 Task: Select a due date automation when advanced on, the moment a card is due add dates with a complete due date.
Action: Mouse moved to (421, 433)
Screenshot: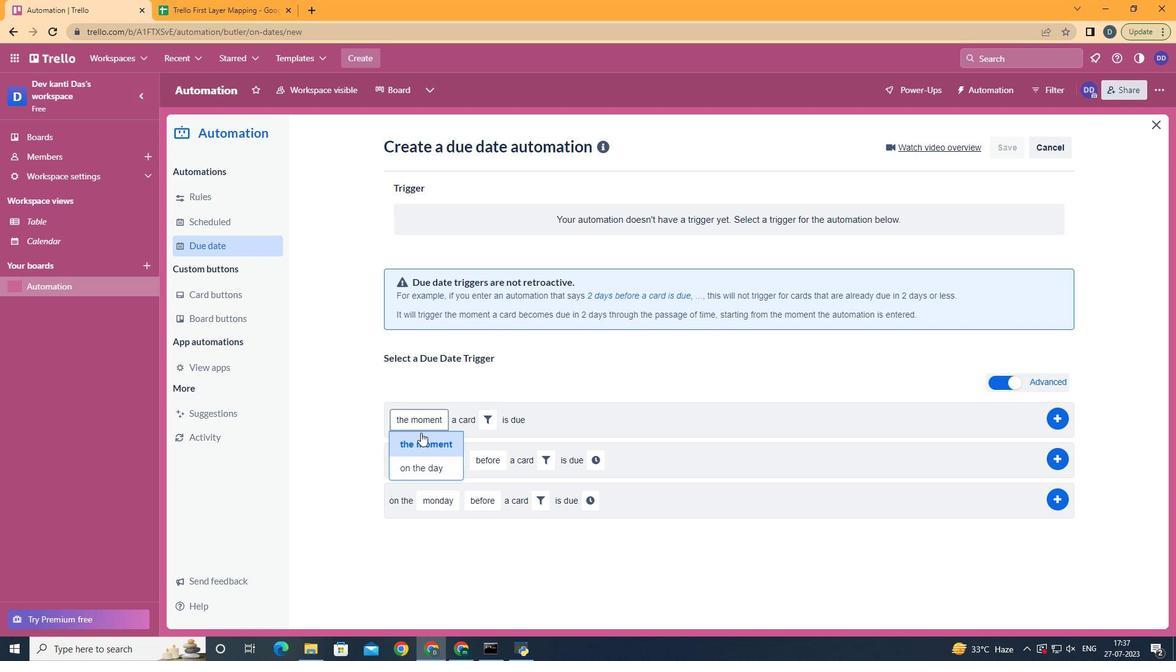 
Action: Mouse pressed left at (421, 433)
Screenshot: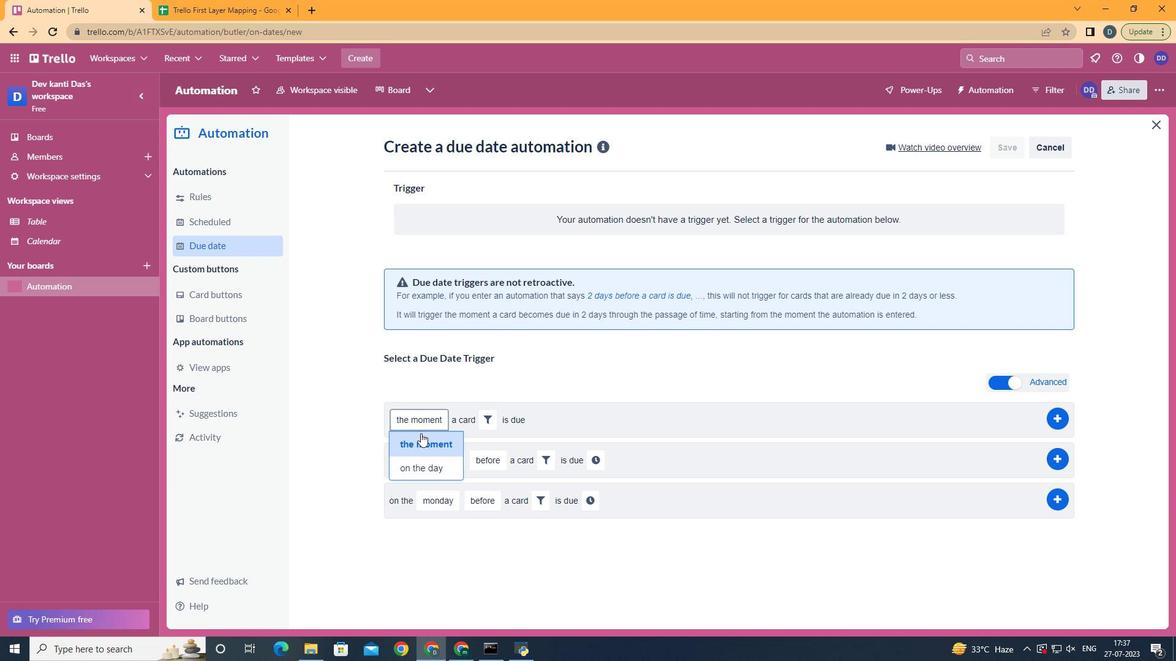 
Action: Mouse moved to (482, 419)
Screenshot: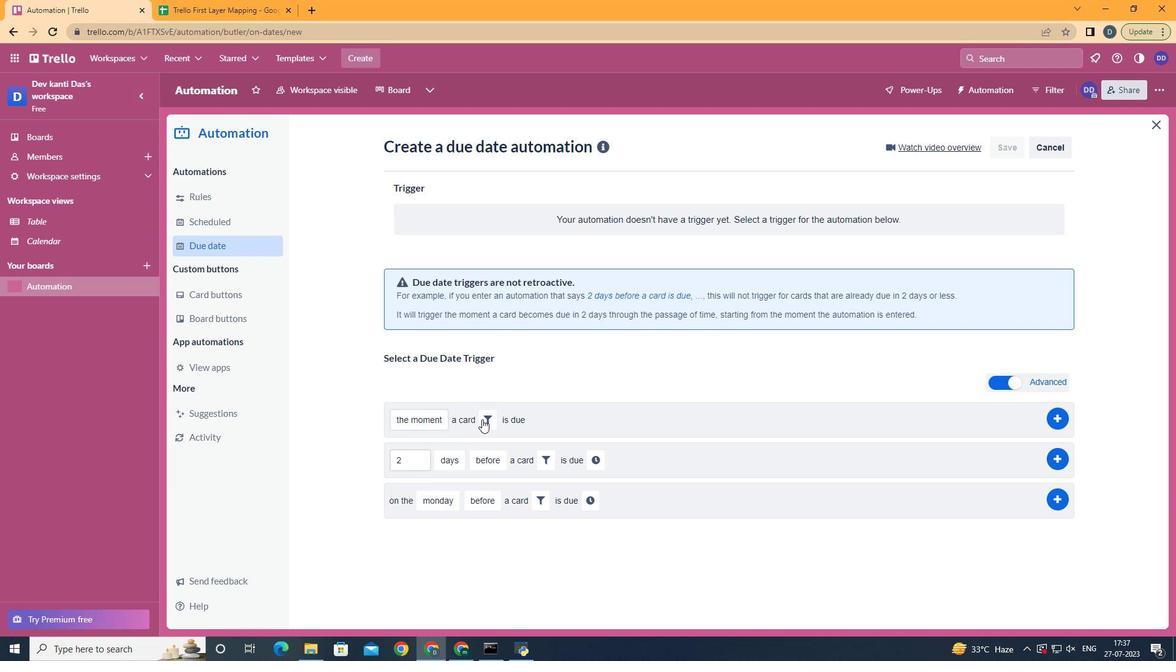 
Action: Mouse pressed left at (482, 419)
Screenshot: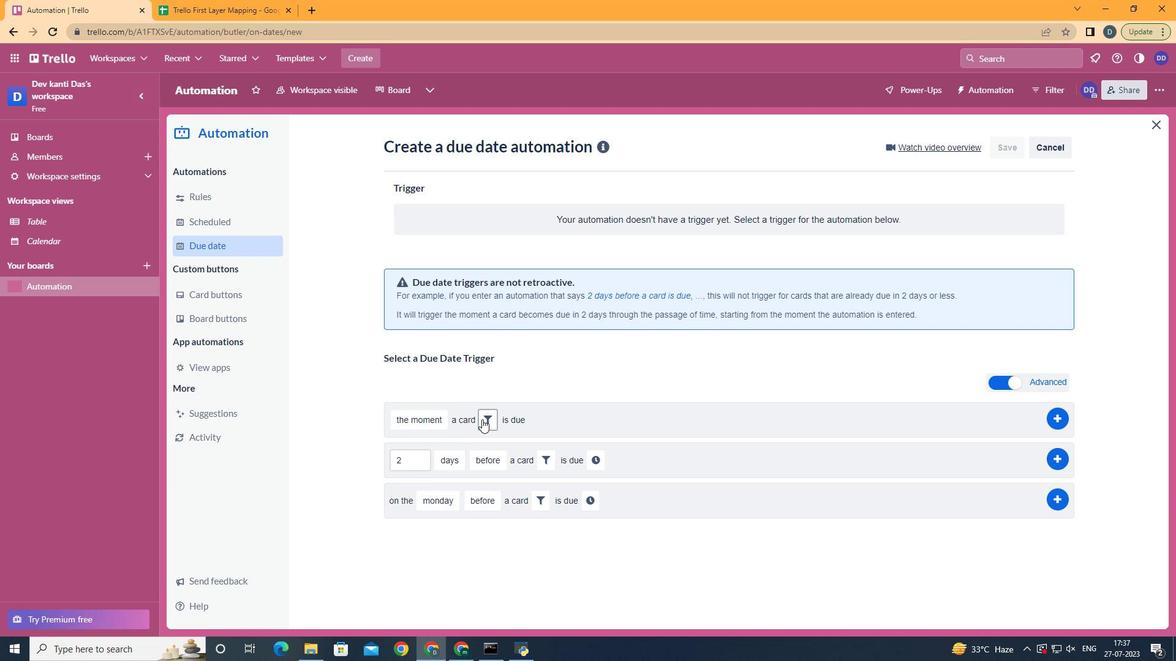 
Action: Mouse moved to (544, 259)
Screenshot: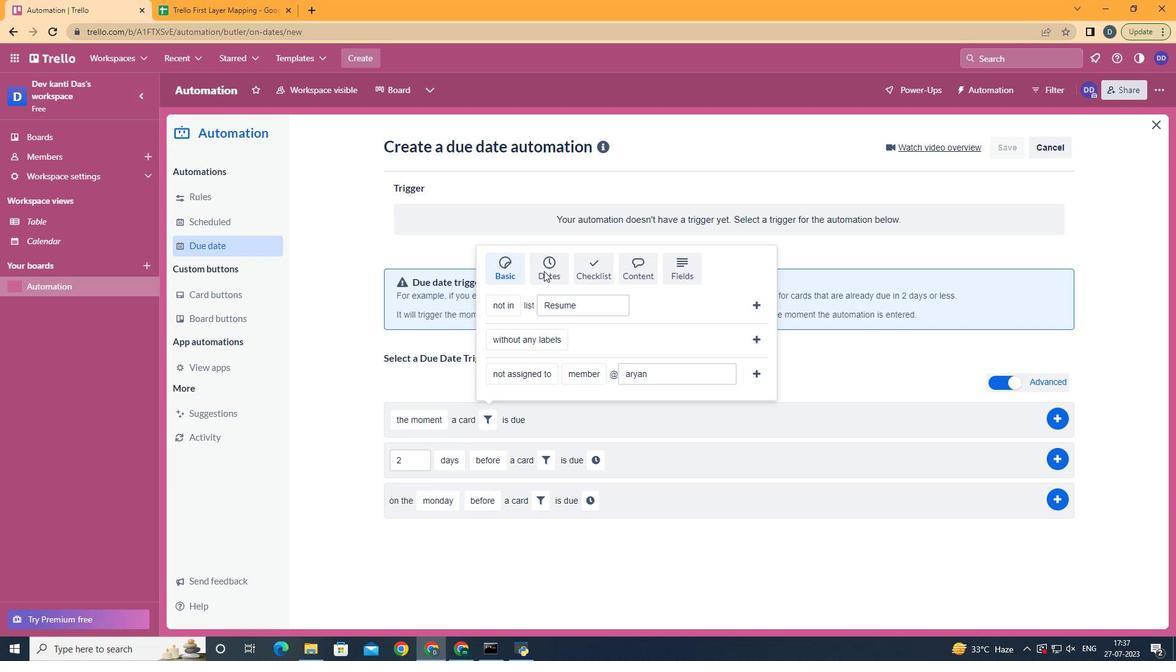 
Action: Mouse pressed left at (544, 259)
Screenshot: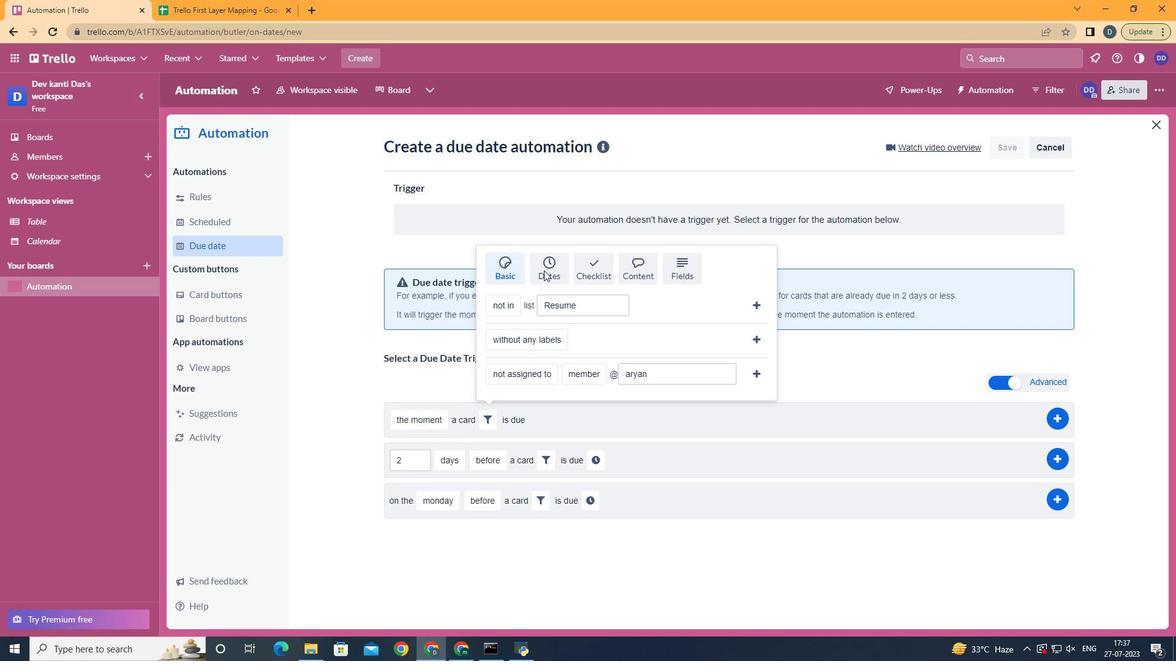 
Action: Mouse moved to (514, 300)
Screenshot: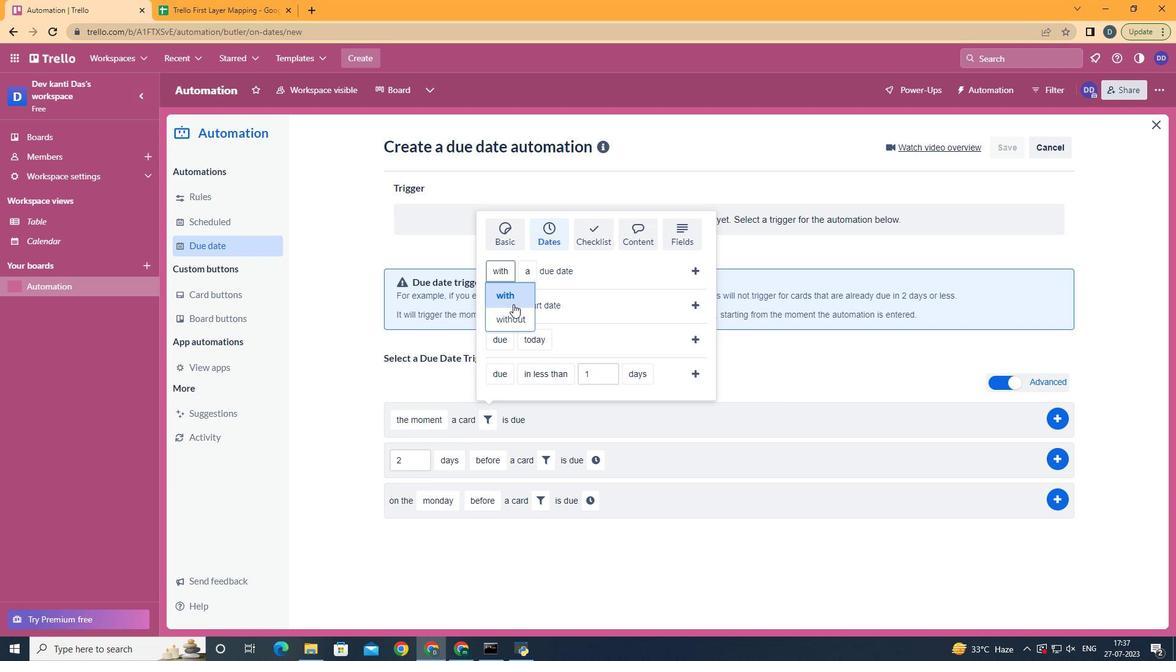 
Action: Mouse pressed left at (514, 300)
Screenshot: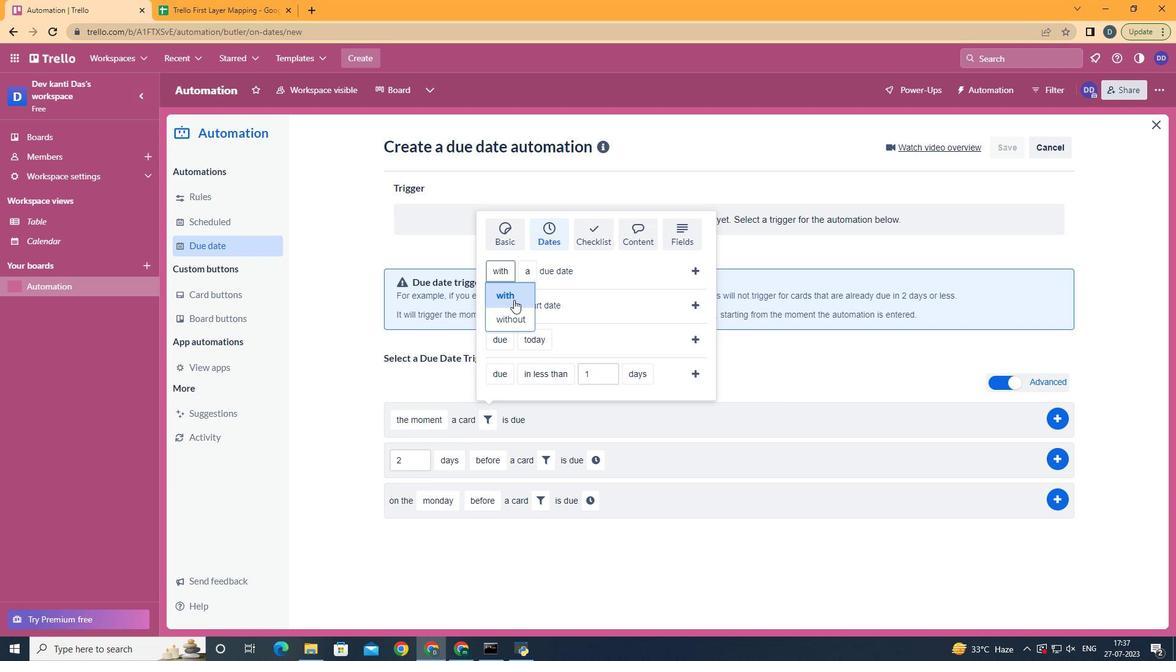 
Action: Mouse moved to (537, 315)
Screenshot: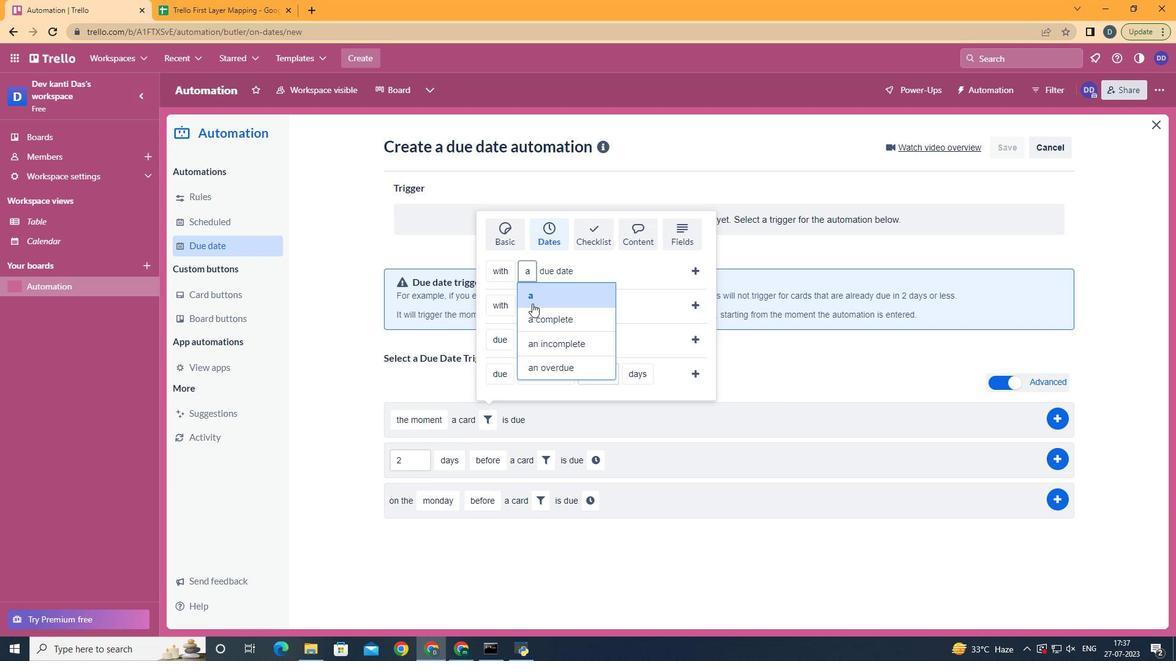 
Action: Mouse pressed left at (537, 315)
Screenshot: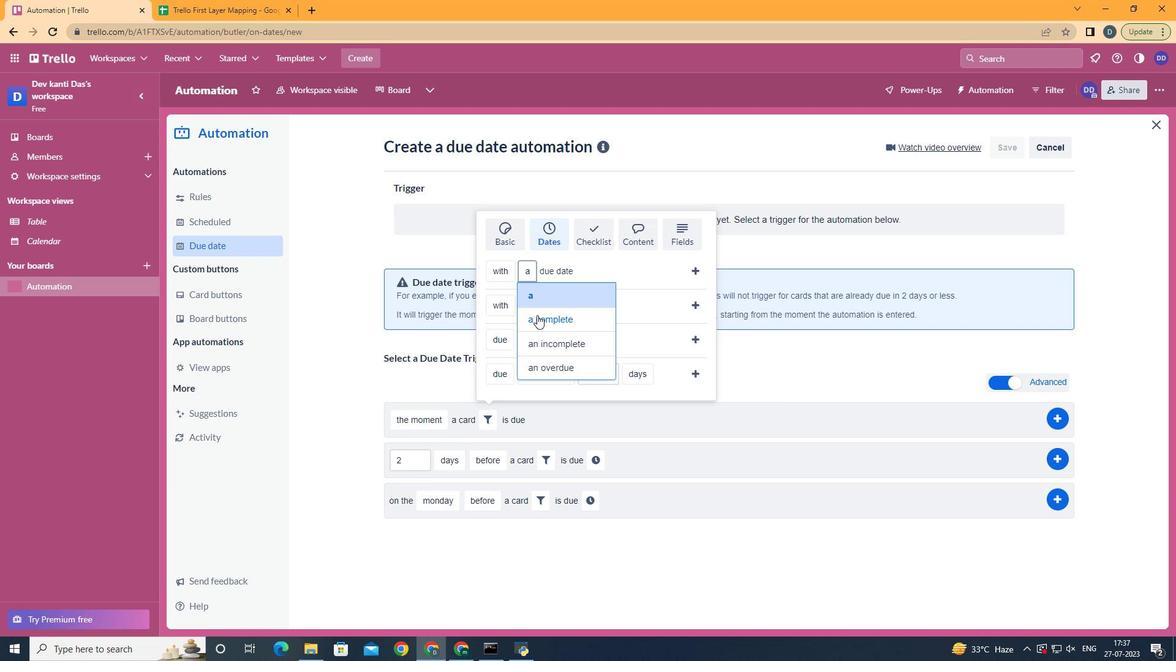 
Action: Mouse moved to (698, 269)
Screenshot: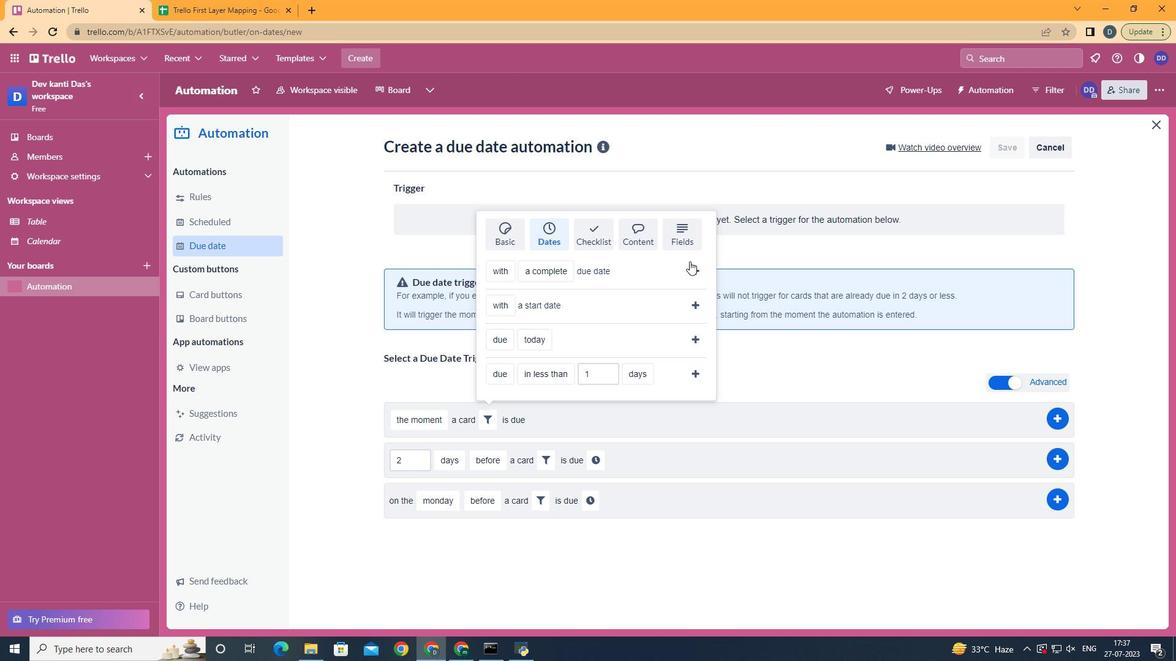 
Action: Mouse pressed left at (698, 269)
Screenshot: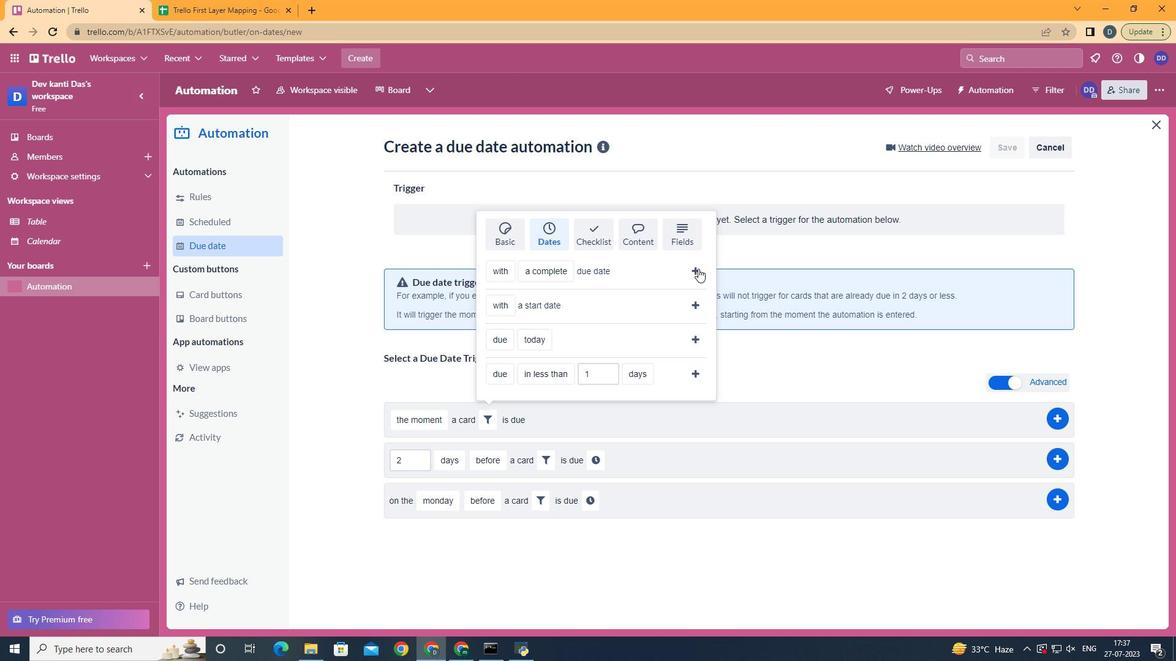 
Action: Mouse moved to (683, 332)
Screenshot: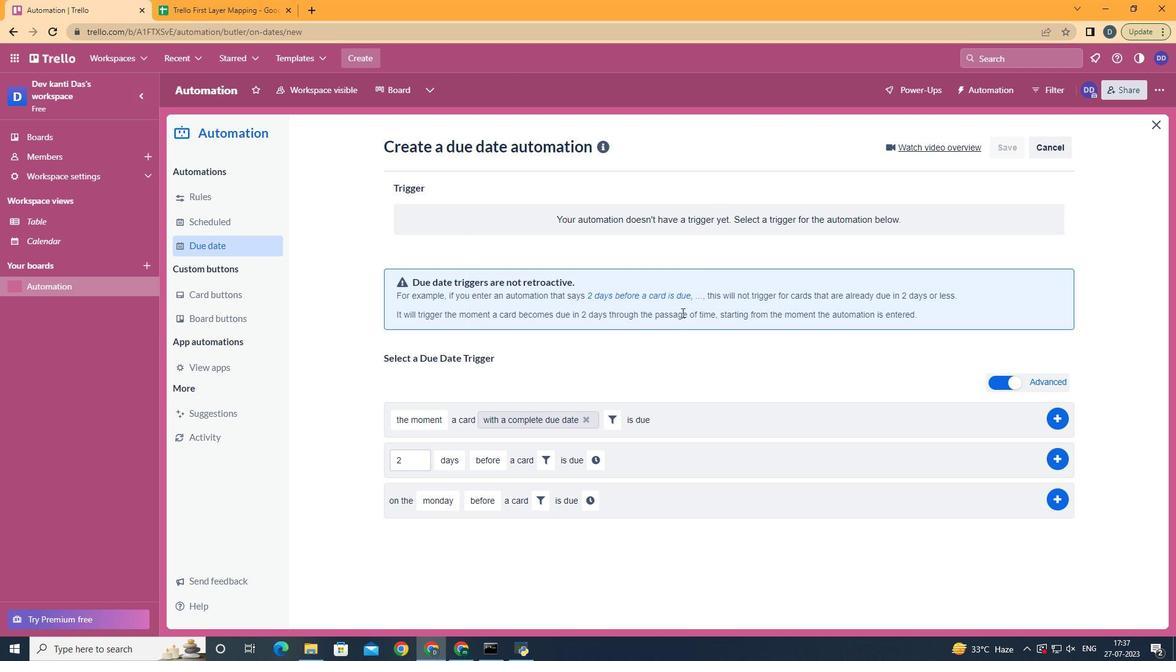
